 Task: Add Attachment from Google Drive to Card Card0000000139 in Board Board0000000035 in Workspace WS0000000012 in Trello. Add Cover Orange to Card Card0000000139 in Board Board0000000035 in Workspace WS0000000012 in Trello. Add "Add Label …" with "Title" Title0000000139 to Button Button0000000139 to Card Card0000000139 in Board Board0000000035 in Workspace WS0000000012 in Trello. Add Description DS0000000139 to Card Card0000000139 in Board Board0000000035 in Workspace WS0000000012 in Trello. Add Comment CM0000000139 to Card Card0000000139 in Board Board0000000035 in Workspace WS0000000012 in Trello
Action: Mouse moved to (266, 174)
Screenshot: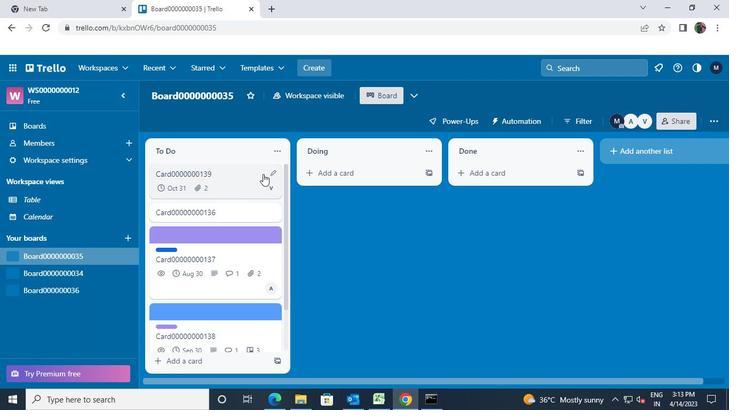 
Action: Mouse pressed left at (266, 174)
Screenshot: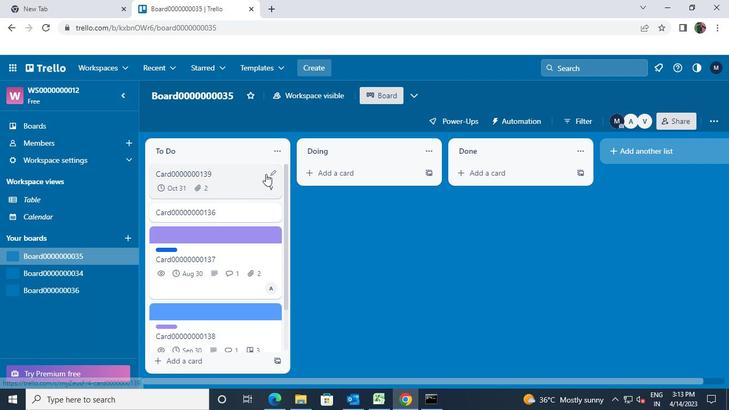 
Action: Mouse moved to (331, 174)
Screenshot: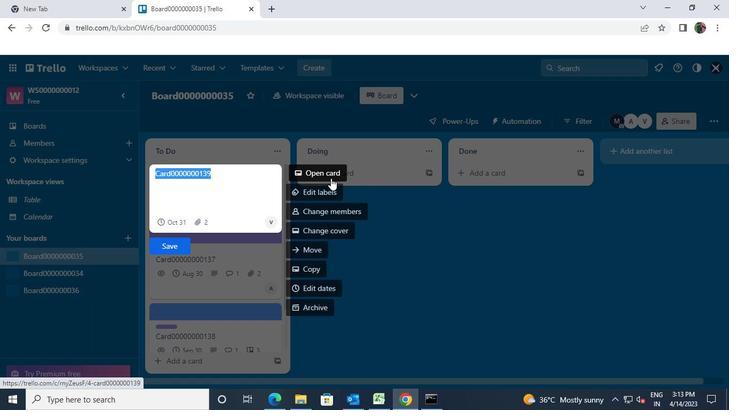 
Action: Mouse pressed left at (331, 174)
Screenshot: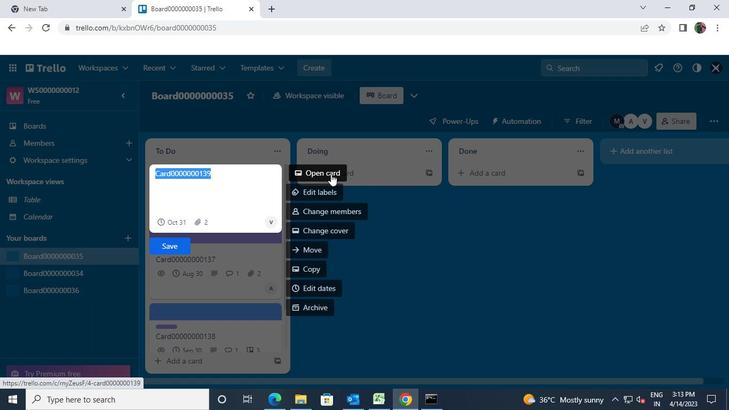 
Action: Mouse moved to (480, 237)
Screenshot: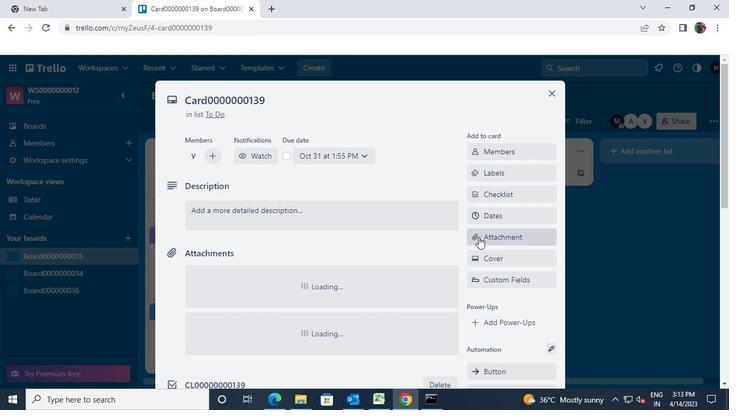 
Action: Mouse pressed left at (480, 237)
Screenshot: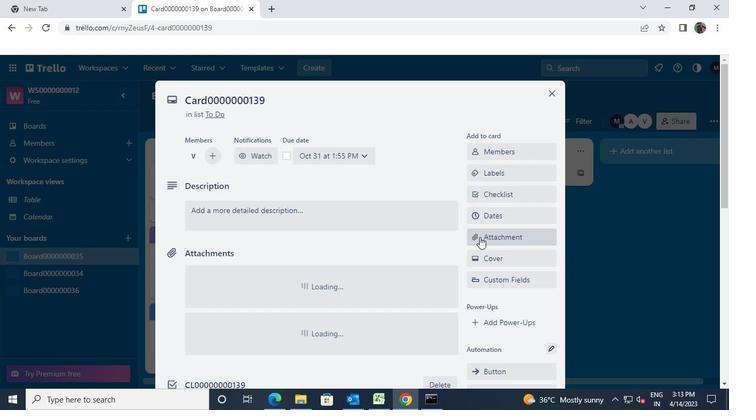 
Action: Mouse moved to (489, 145)
Screenshot: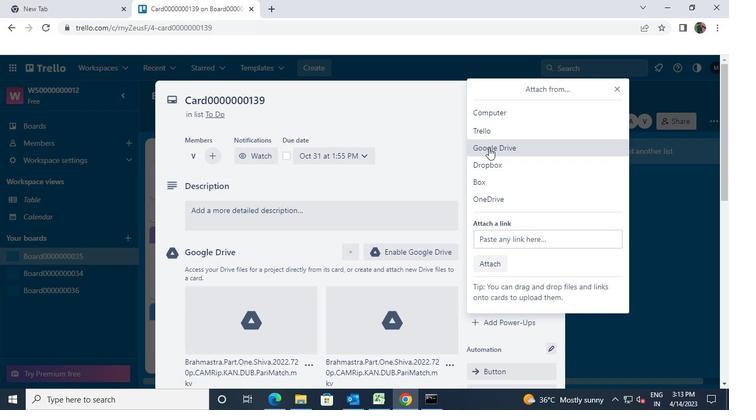 
Action: Mouse pressed left at (489, 145)
Screenshot: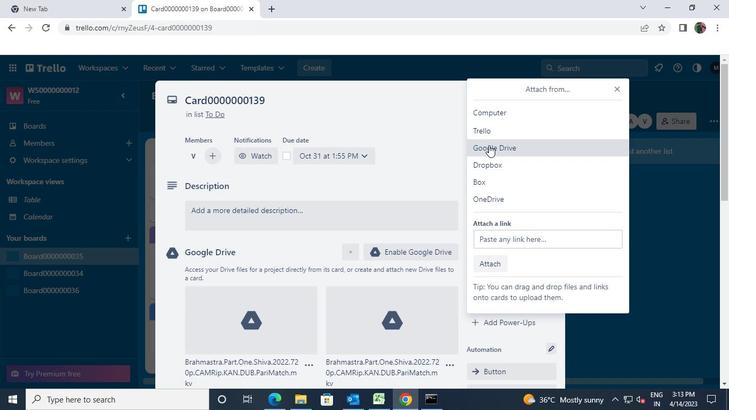 
Action: Mouse moved to (518, 303)
Screenshot: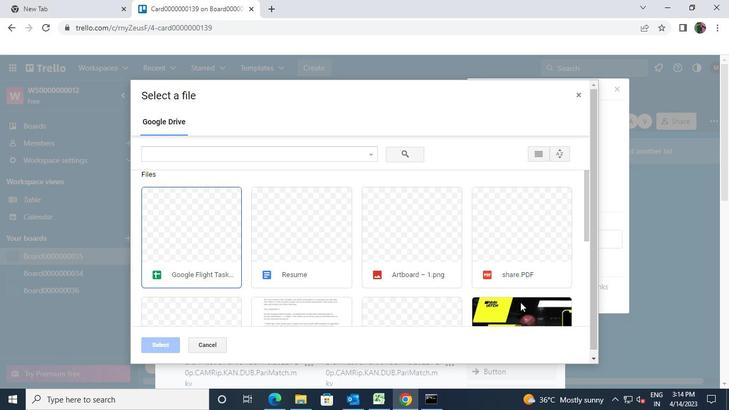 
Action: Mouse pressed left at (518, 303)
Screenshot: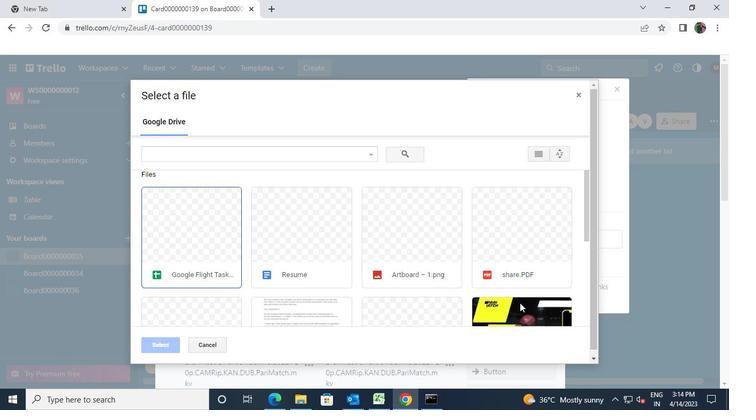 
Action: Mouse moved to (158, 346)
Screenshot: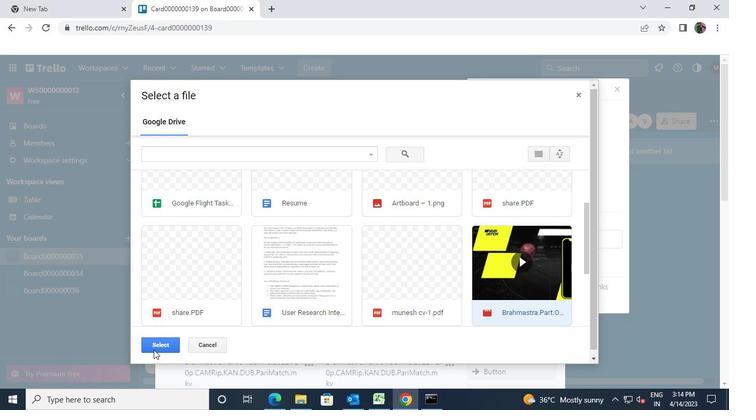 
Action: Mouse pressed left at (158, 346)
Screenshot: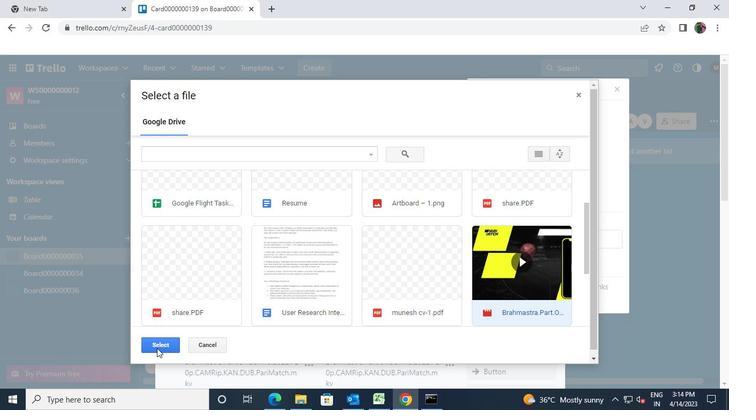 
Action: Mouse moved to (552, 93)
Screenshot: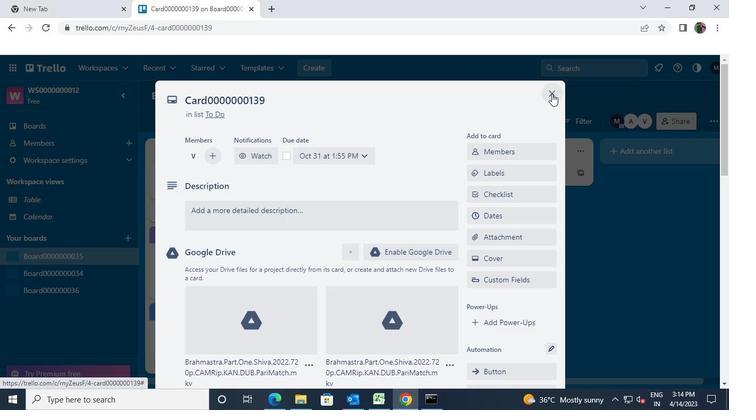
Action: Mouse pressed left at (552, 93)
Screenshot: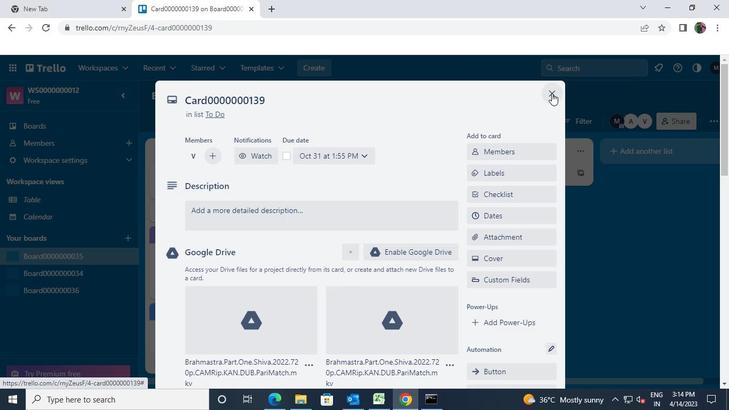 
Action: Mouse moved to (273, 174)
Screenshot: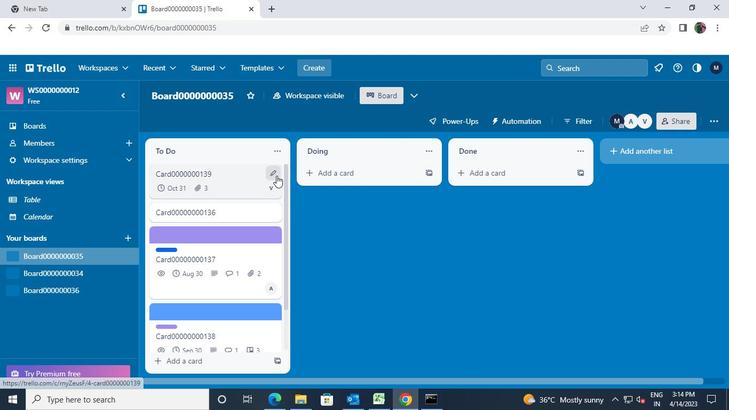 
Action: Mouse pressed left at (273, 174)
Screenshot: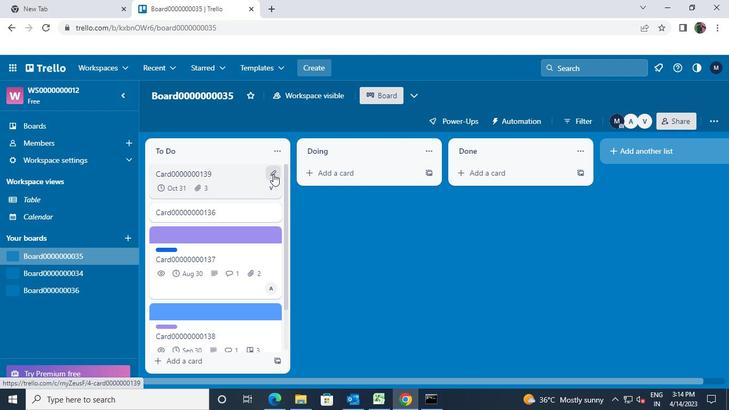 
Action: Mouse moved to (315, 228)
Screenshot: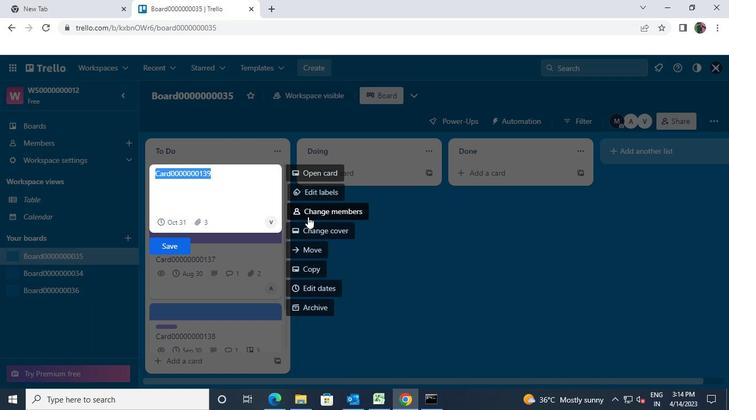 
Action: Mouse pressed left at (315, 228)
Screenshot: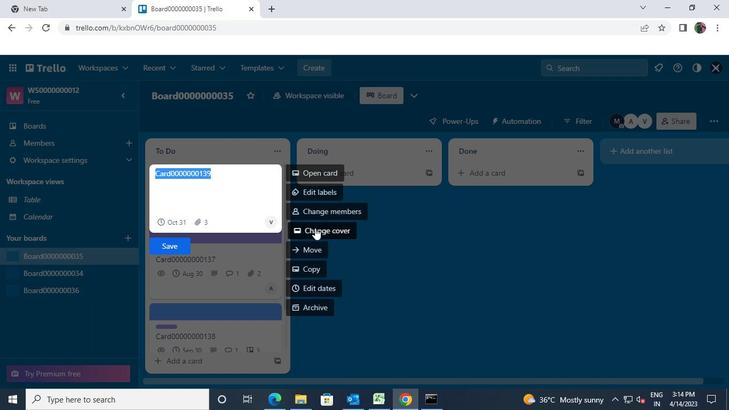 
Action: Mouse moved to (392, 185)
Screenshot: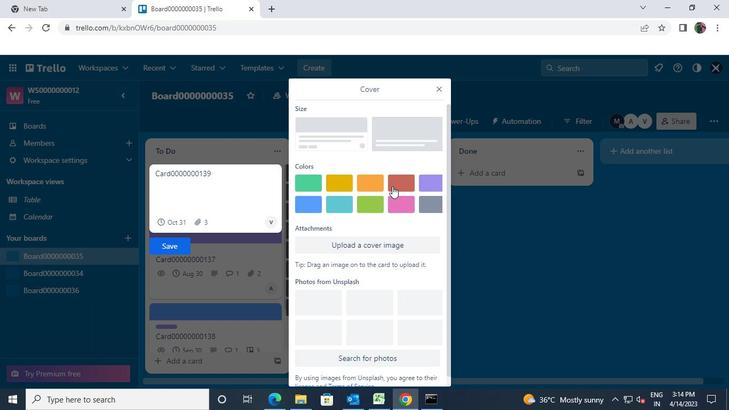 
Action: Mouse pressed left at (392, 185)
Screenshot: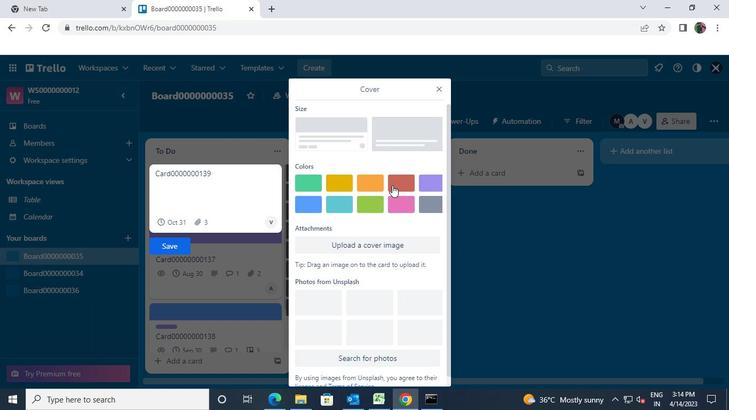 
Action: Mouse moved to (174, 260)
Screenshot: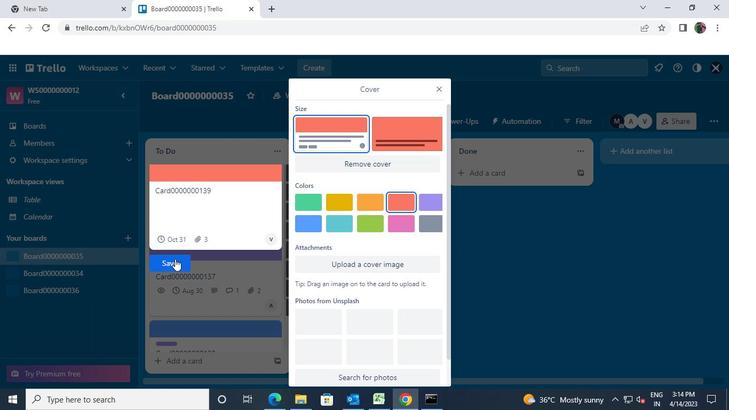 
Action: Mouse pressed left at (174, 260)
Screenshot: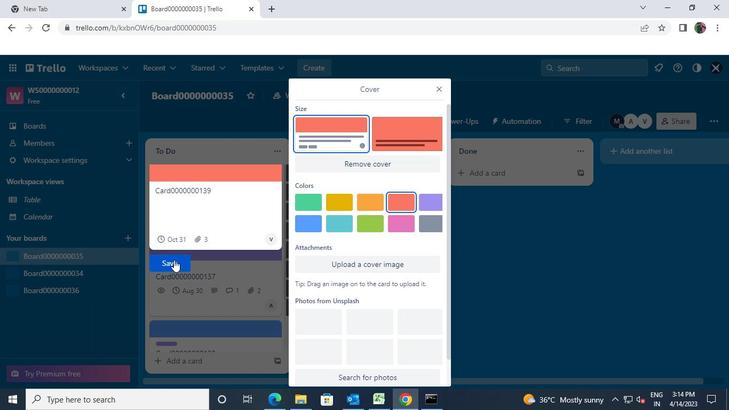 
Action: Mouse moved to (270, 177)
Screenshot: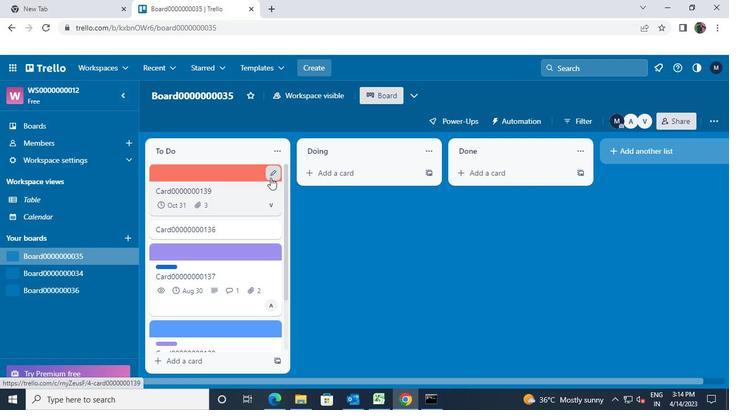 
Action: Mouse pressed left at (270, 177)
Screenshot: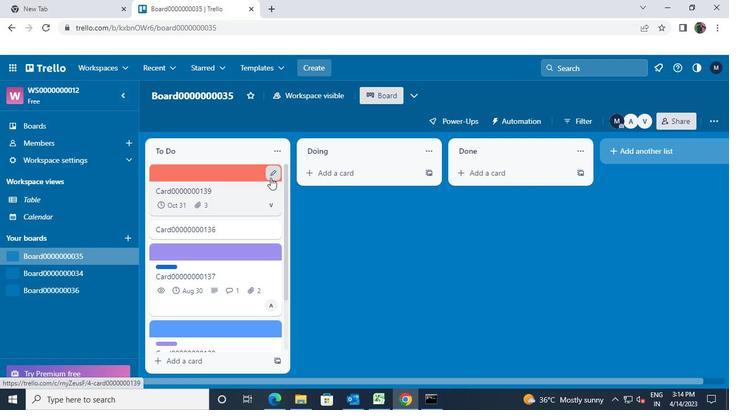 
Action: Mouse moved to (312, 177)
Screenshot: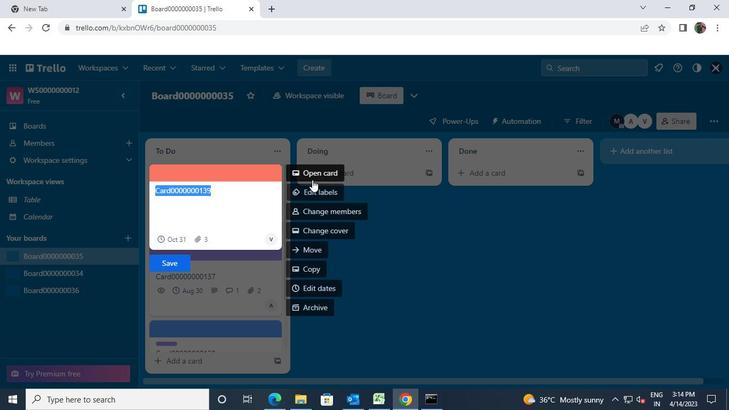
Action: Mouse pressed left at (312, 177)
Screenshot: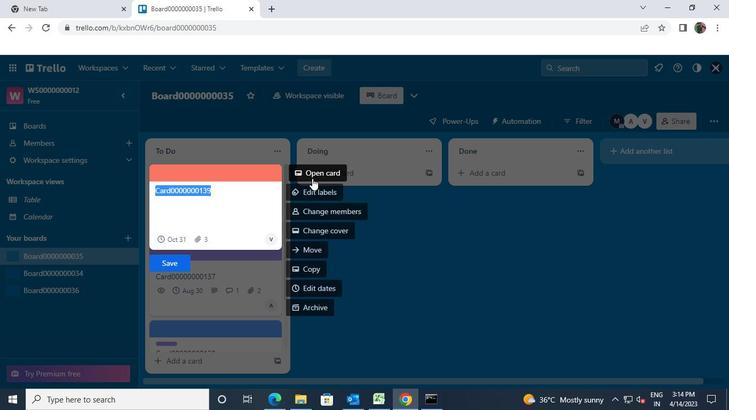 
Action: Mouse moved to (526, 235)
Screenshot: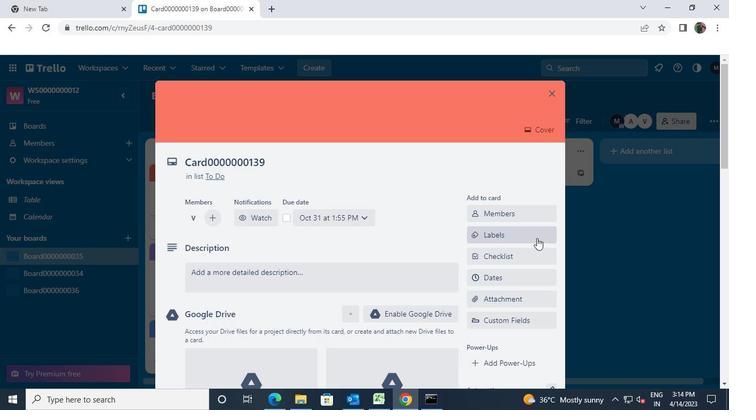 
Action: Mouse pressed left at (526, 235)
Screenshot: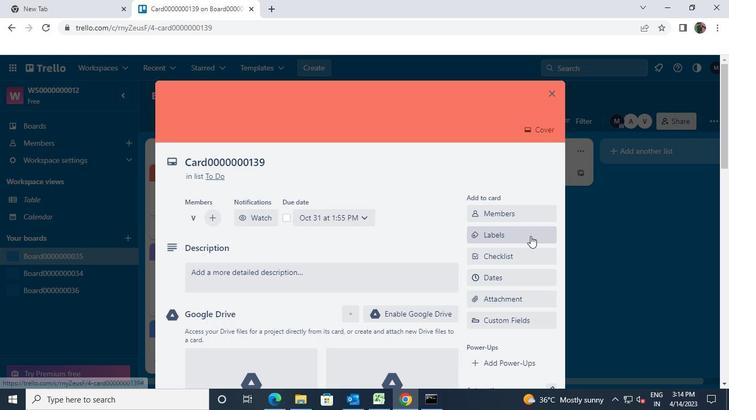 
Action: Mouse moved to (530, 339)
Screenshot: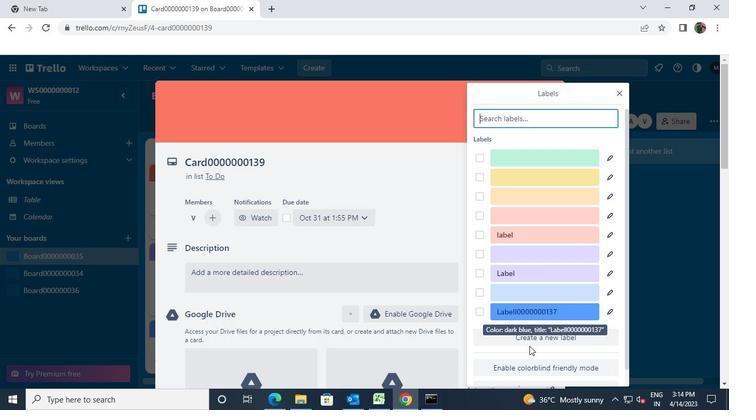 
Action: Mouse pressed left at (530, 339)
Screenshot: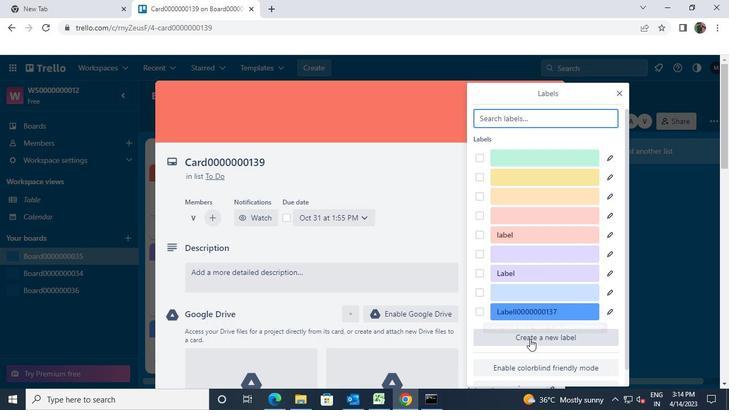 
Action: Mouse moved to (497, 187)
Screenshot: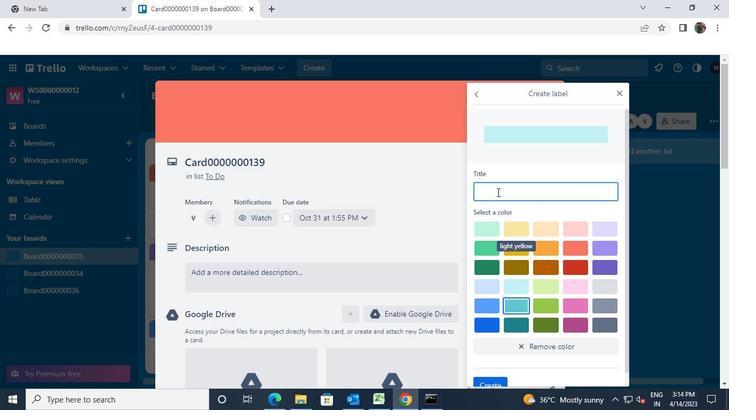 
Action: Mouse pressed left at (497, 187)
Screenshot: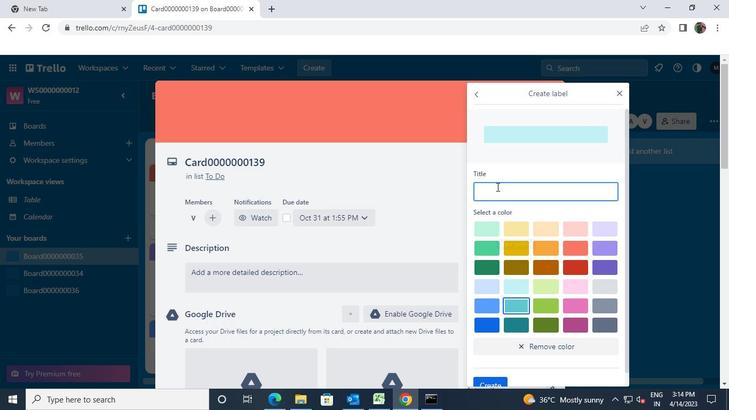 
Action: Key pressed <Key.shift>Button<<96>><<96>><<96>><<96>><<96>><<96>><<96>><<97>><<99>><<105>>
Screenshot: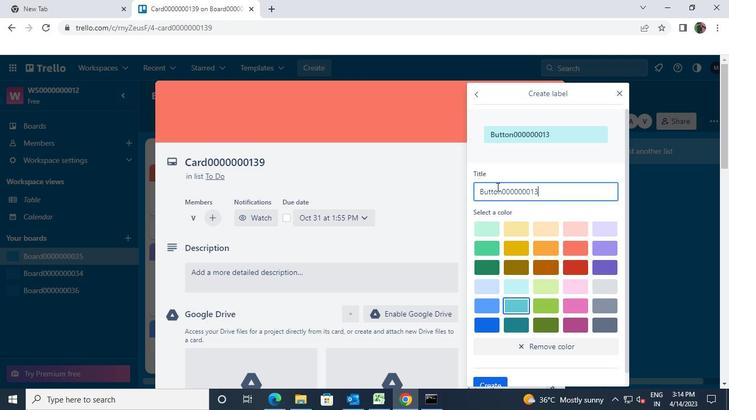 
Action: Mouse scrolled (497, 186) with delta (0, 0)
Screenshot: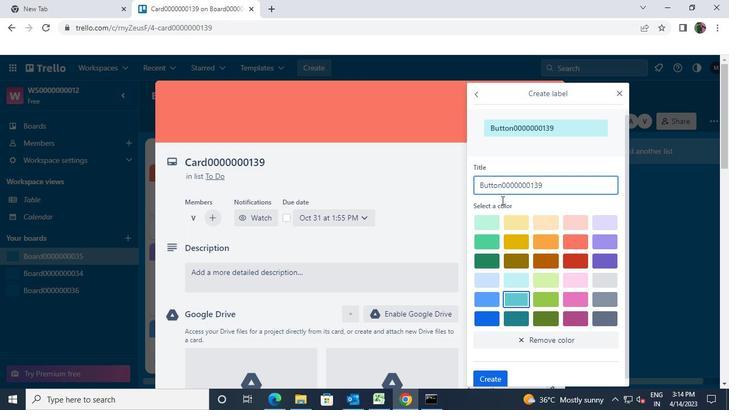 
Action: Mouse moved to (502, 200)
Screenshot: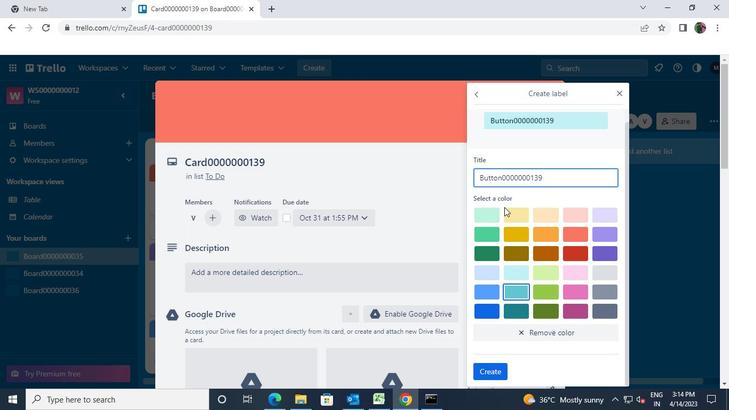 
Action: Mouse scrolled (502, 199) with delta (0, 0)
Screenshot: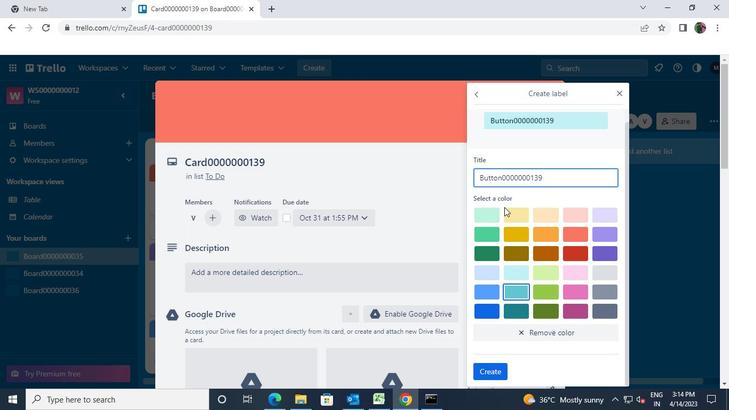 
Action: Mouse moved to (497, 372)
Screenshot: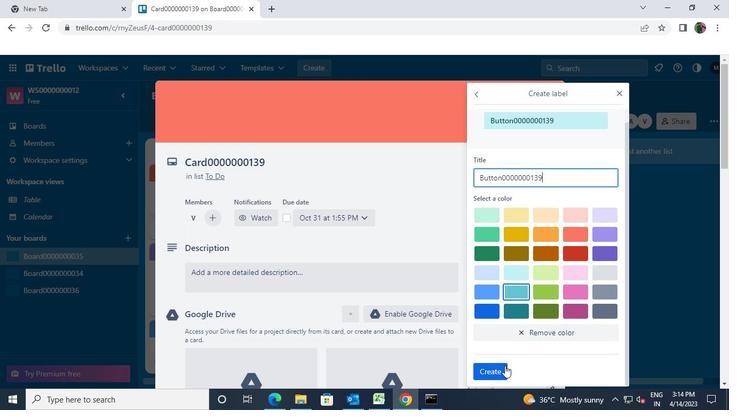 
Action: Mouse pressed left at (497, 372)
Screenshot: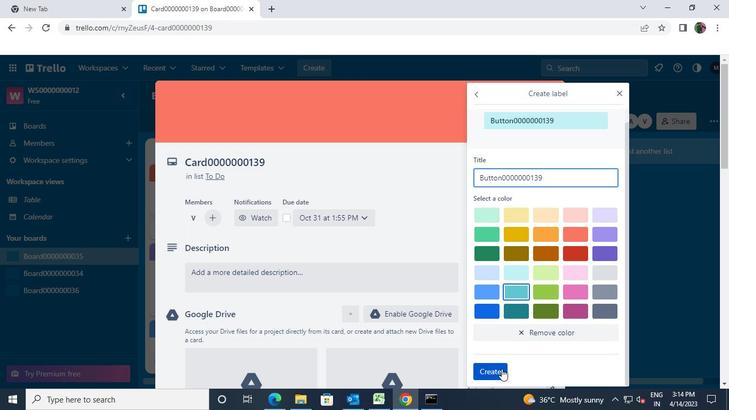 
Action: Mouse moved to (621, 91)
Screenshot: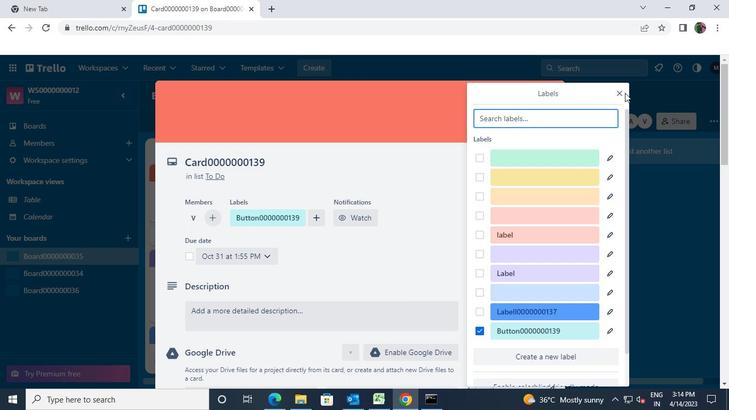 
Action: Mouse pressed left at (621, 91)
Screenshot: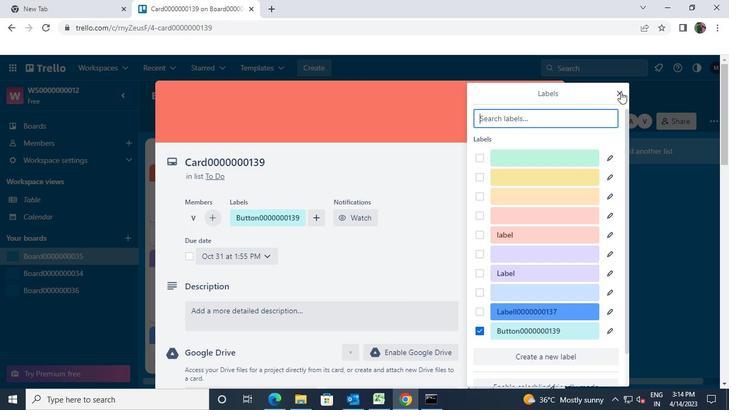 
Action: Mouse moved to (288, 261)
Screenshot: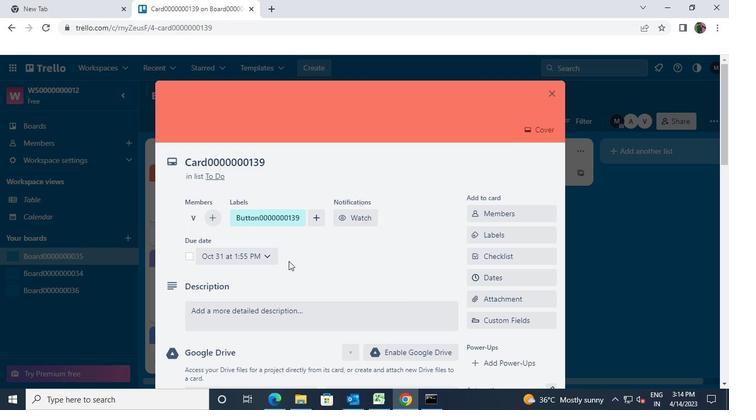 
Action: Mouse scrolled (288, 260) with delta (0, 0)
Screenshot: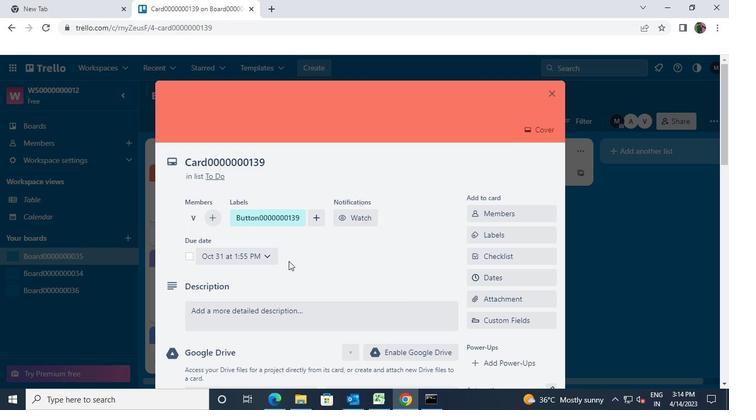 
Action: Mouse moved to (287, 260)
Screenshot: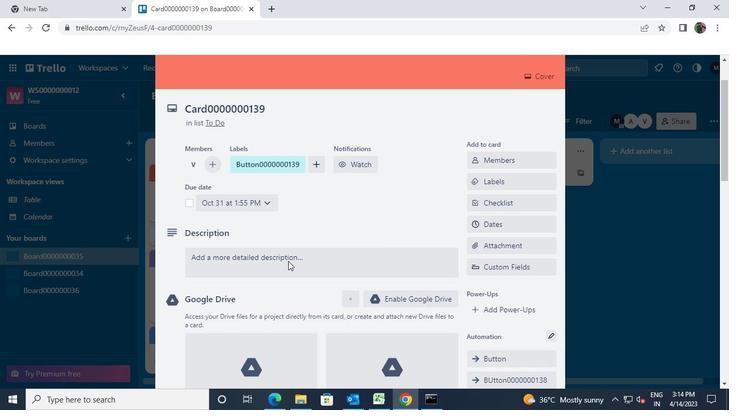 
Action: Mouse pressed left at (287, 260)
Screenshot: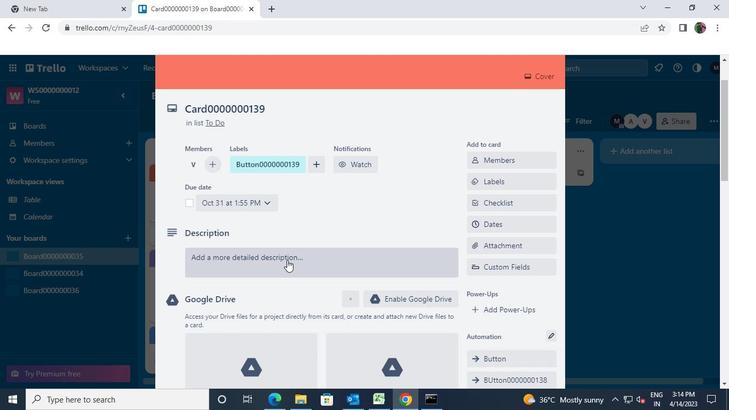
Action: Key pressed <Key.shift>DS<<96>><<96>><<96>><<96>><<96>><<96>><<96>><<97>><<99>><<105>>
Screenshot: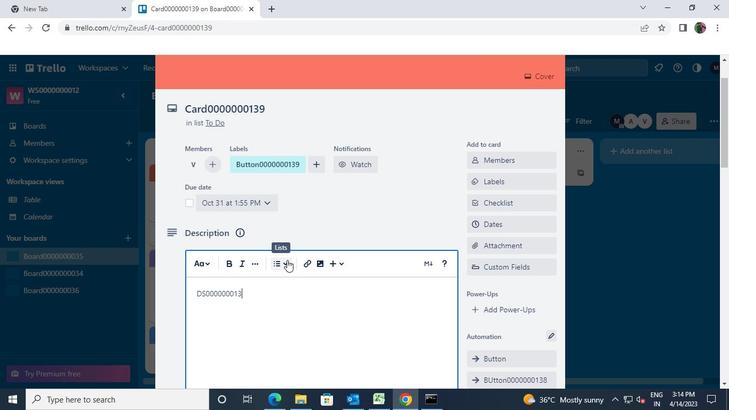 
Action: Mouse moved to (292, 302)
Screenshot: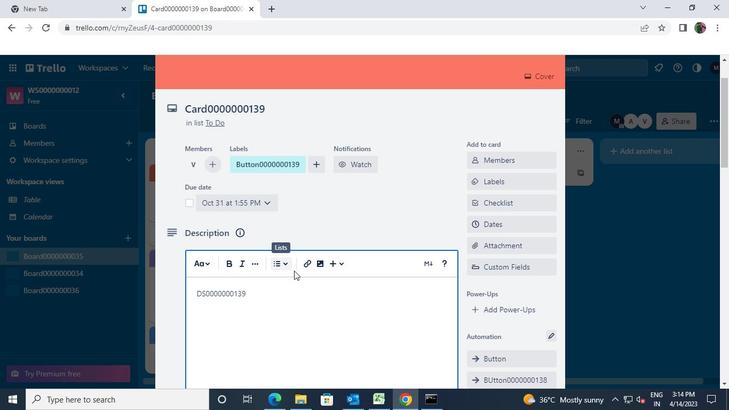 
Action: Mouse scrolled (292, 301) with delta (0, 0)
Screenshot: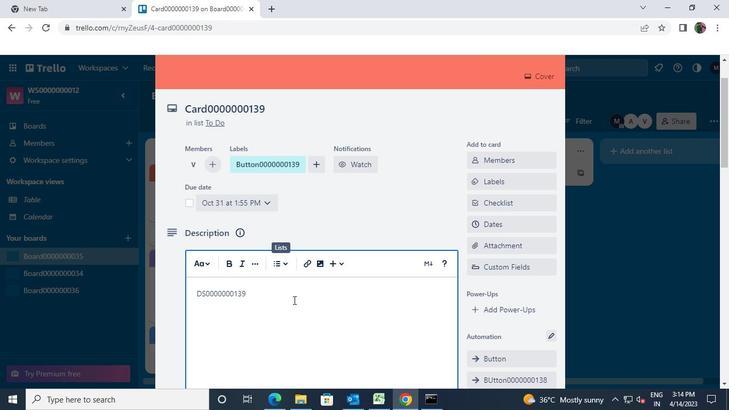 
Action: Mouse scrolled (292, 301) with delta (0, 0)
Screenshot: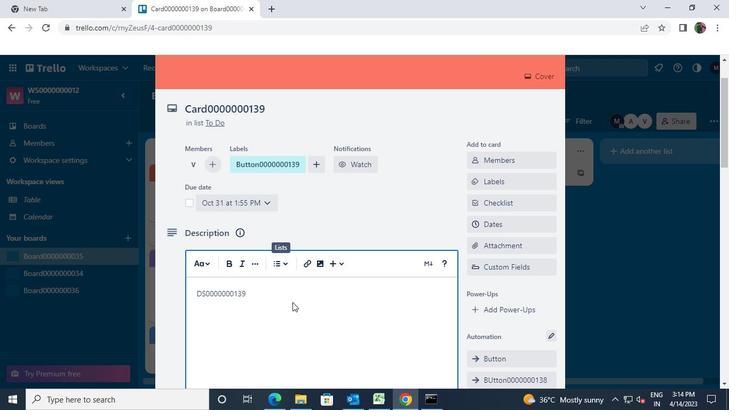 
Action: Mouse scrolled (292, 301) with delta (0, 0)
Screenshot: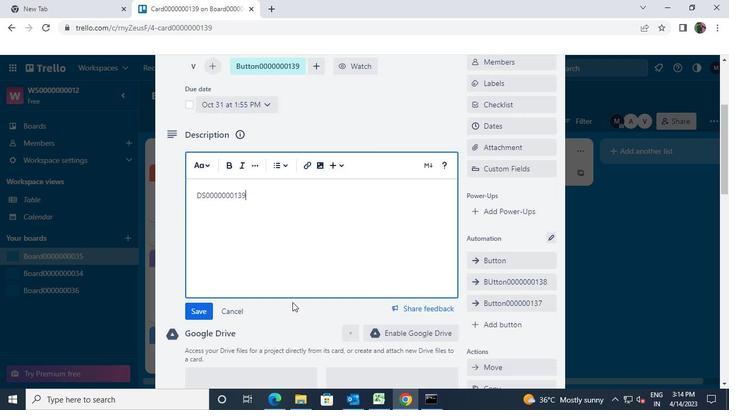 
Action: Mouse moved to (197, 251)
Screenshot: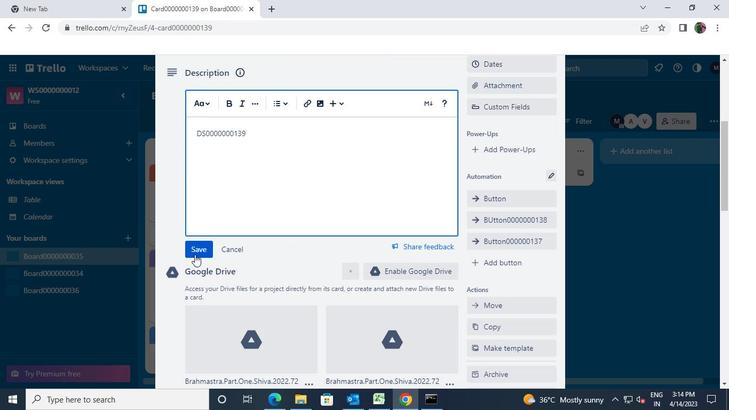
Action: Mouse pressed left at (197, 251)
Screenshot: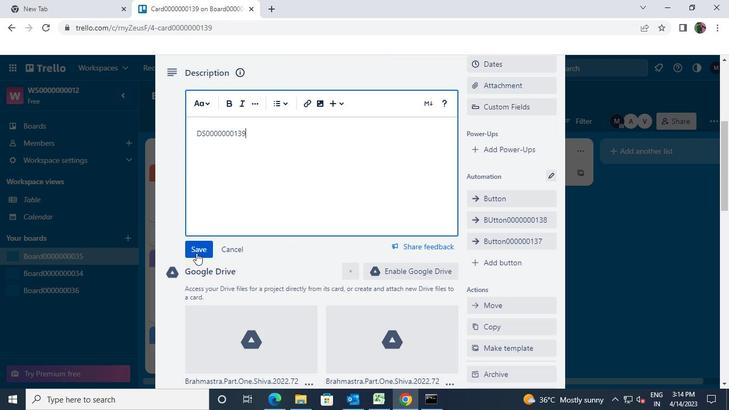 
Action: Mouse moved to (288, 266)
Screenshot: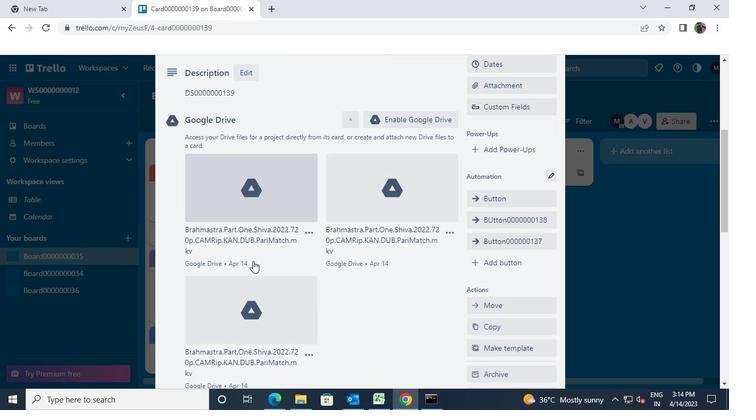 
Action: Mouse scrolled (288, 266) with delta (0, 0)
Screenshot: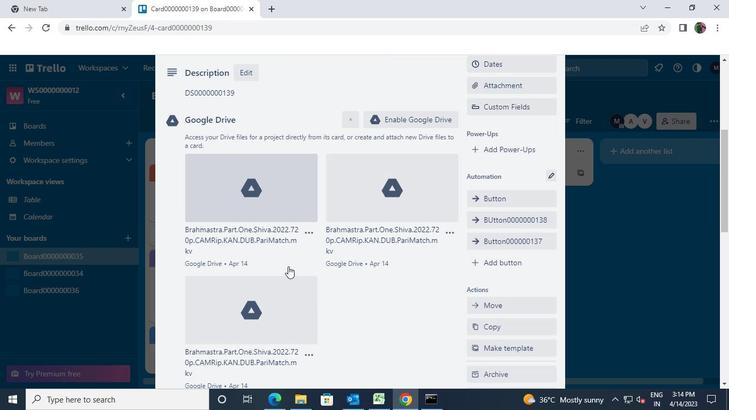 
Action: Mouse scrolled (288, 266) with delta (0, 0)
Screenshot: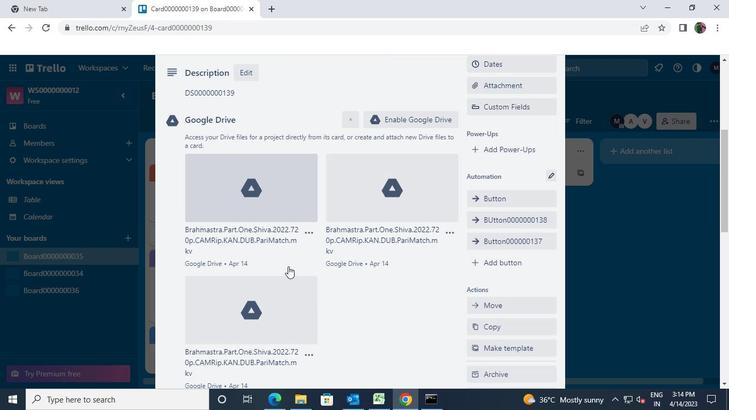 
Action: Mouse scrolled (288, 266) with delta (0, 0)
Screenshot: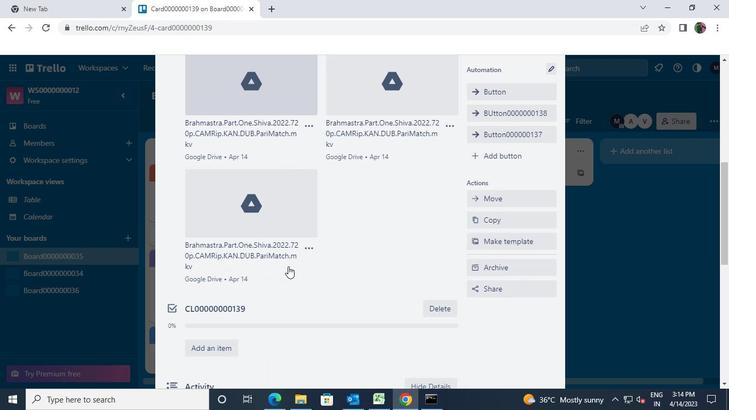 
Action: Mouse scrolled (288, 266) with delta (0, 0)
Screenshot: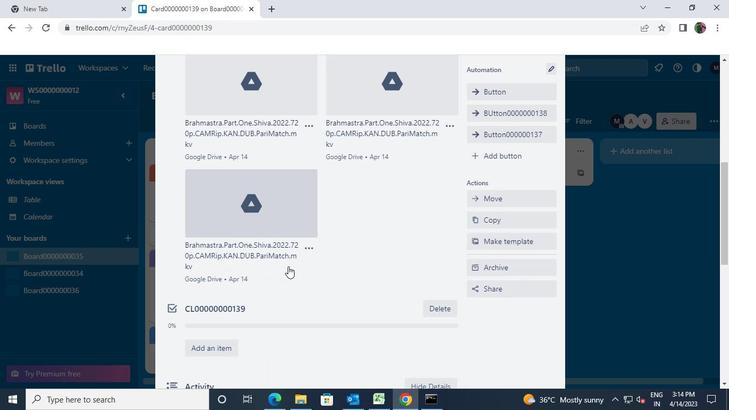
Action: Mouse scrolled (288, 266) with delta (0, 0)
Screenshot: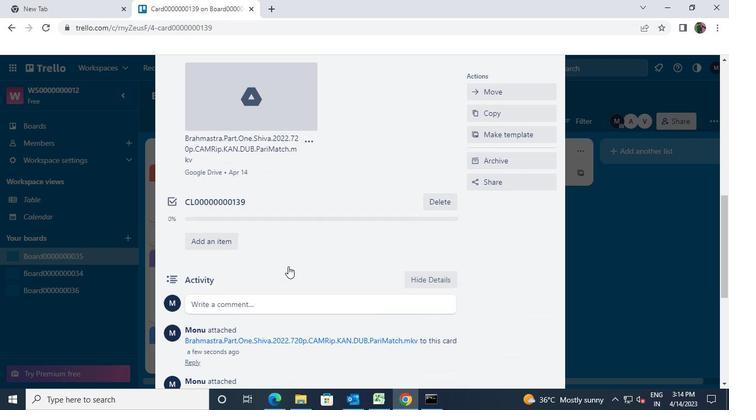 
Action: Mouse moved to (284, 254)
Screenshot: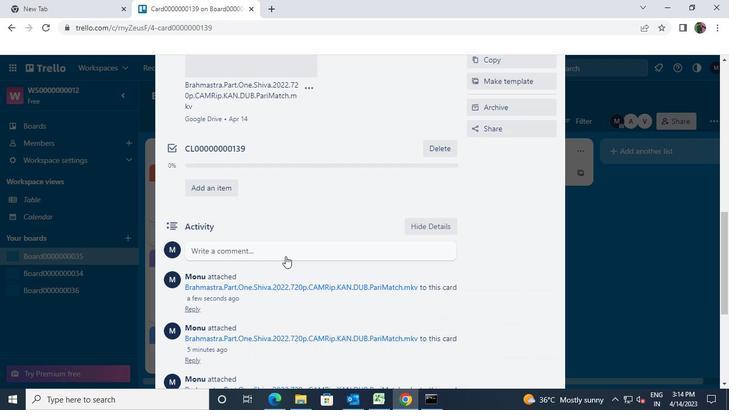 
Action: Mouse pressed left at (284, 254)
Screenshot: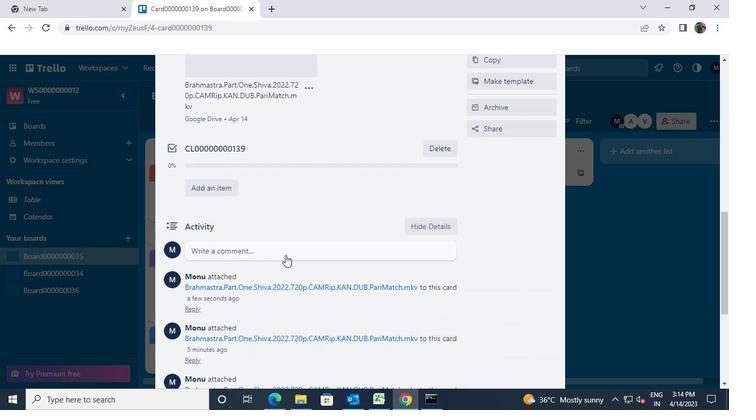 
Action: Key pressed <Key.shift>CM<<96>><<96>><<96>><<96>><<96>><<96>><<96>><<96>><<97>><<99>><<105>>
Screenshot: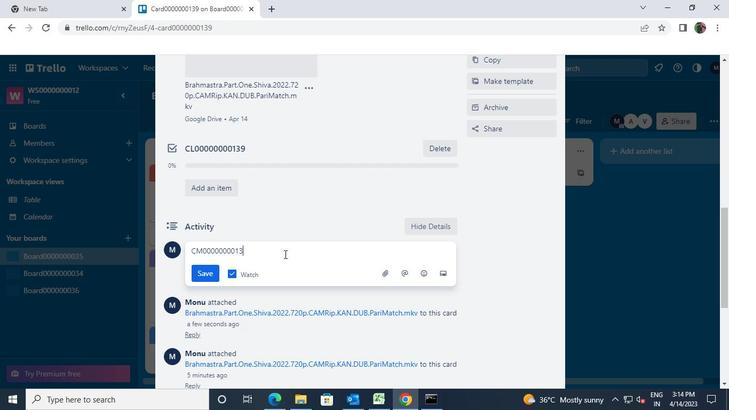 
Action: Mouse moved to (206, 271)
Screenshot: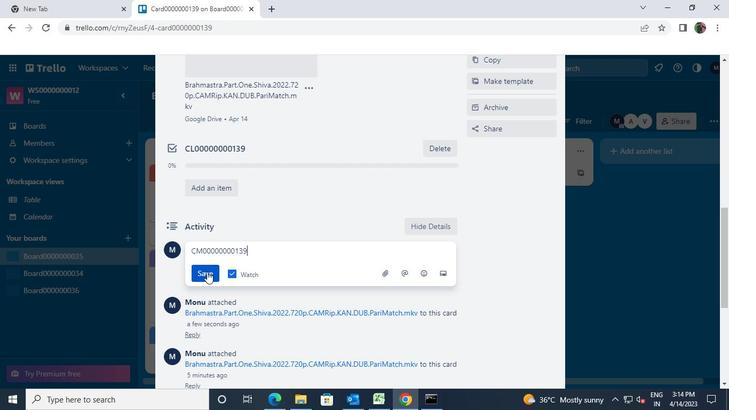 
Action: Mouse pressed left at (206, 271)
Screenshot: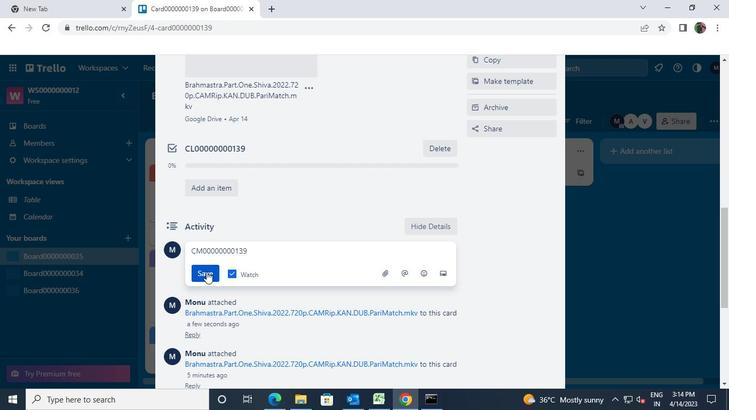 
Action: Mouse moved to (354, 231)
Screenshot: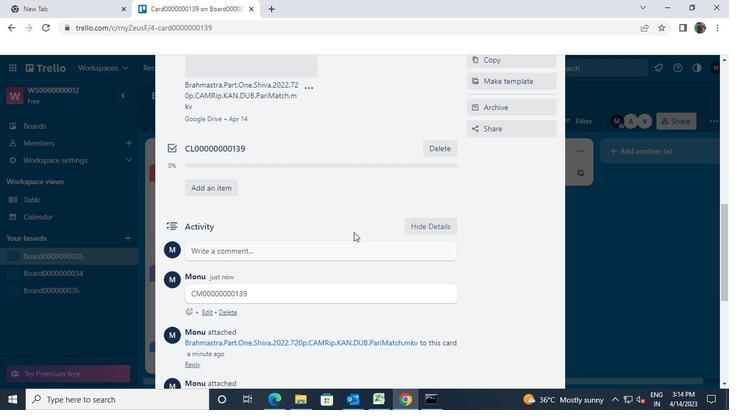 
Action: Mouse scrolled (354, 232) with delta (0, 0)
Screenshot: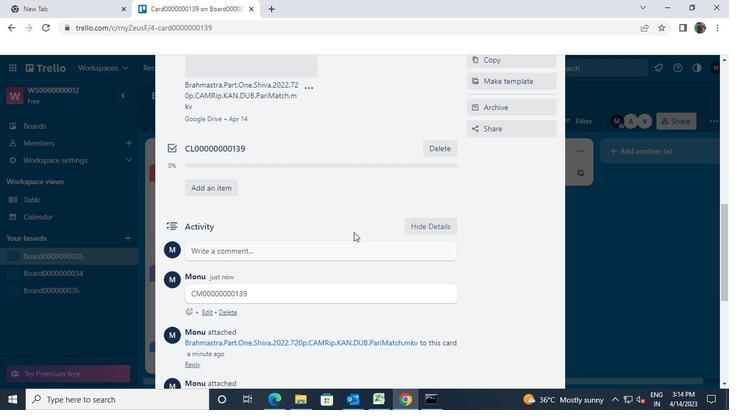 
Action: Mouse scrolled (354, 232) with delta (0, 0)
Screenshot: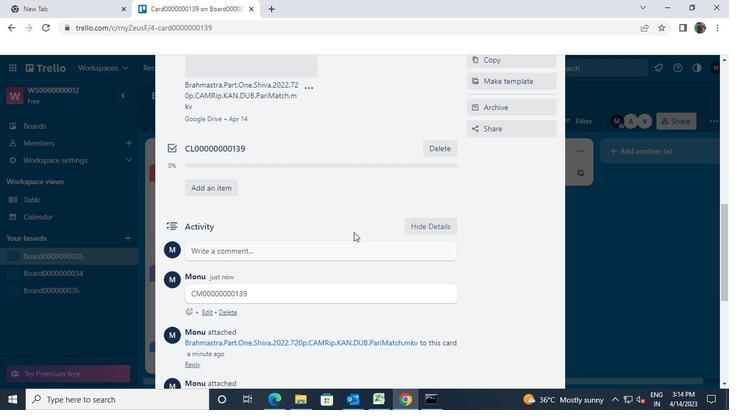 
Action: Mouse scrolled (354, 232) with delta (0, 0)
Screenshot: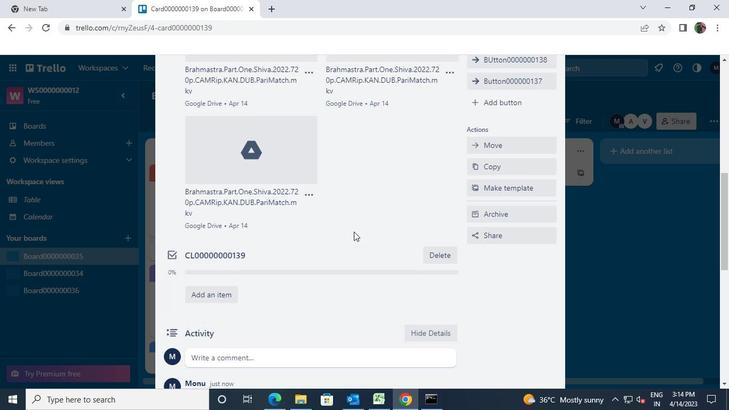 
Action: Mouse scrolled (354, 232) with delta (0, 0)
Screenshot: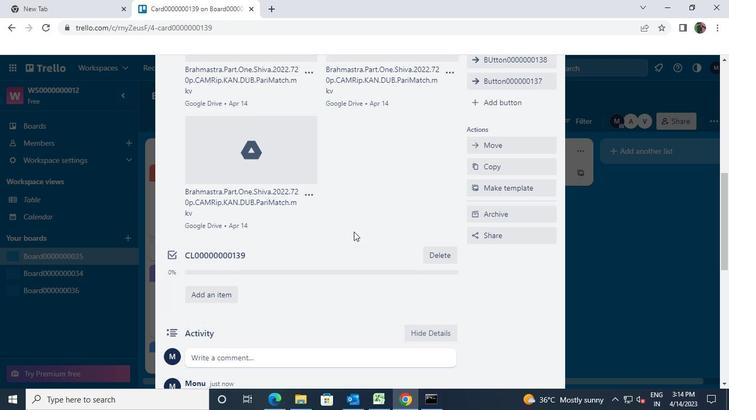 
Action: Mouse scrolled (354, 232) with delta (0, 0)
Screenshot: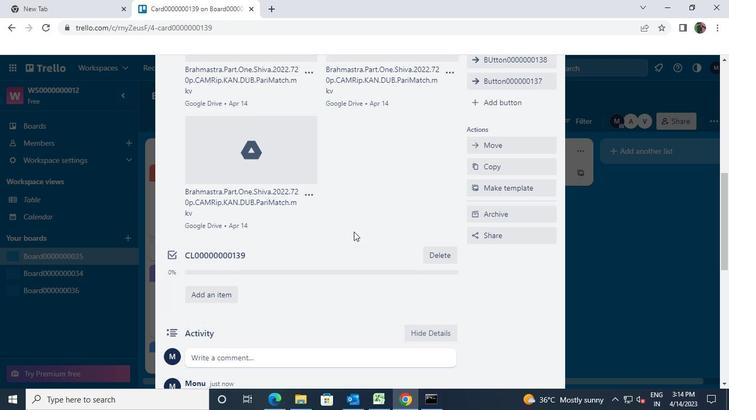 
Action: Mouse scrolled (354, 232) with delta (0, 0)
Screenshot: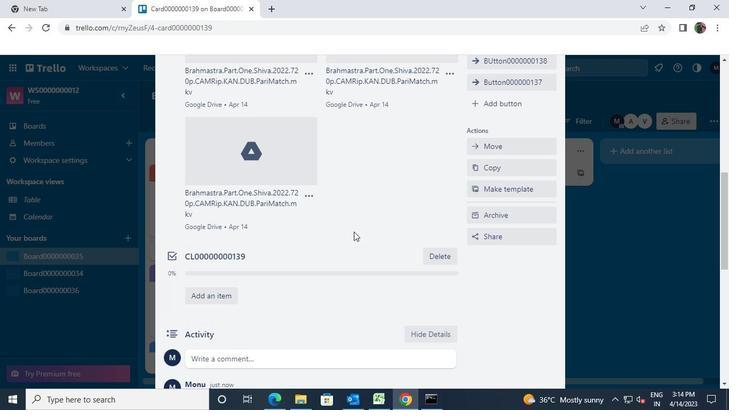 
Action: Mouse moved to (469, 167)
Screenshot: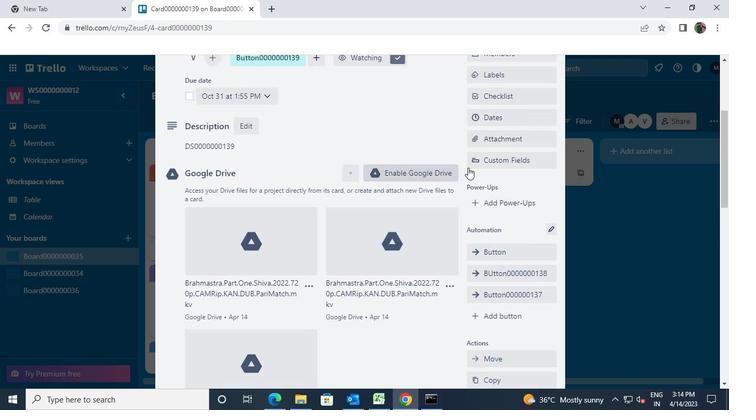 
Action: Mouse scrolled (469, 167) with delta (0, 0)
Screenshot: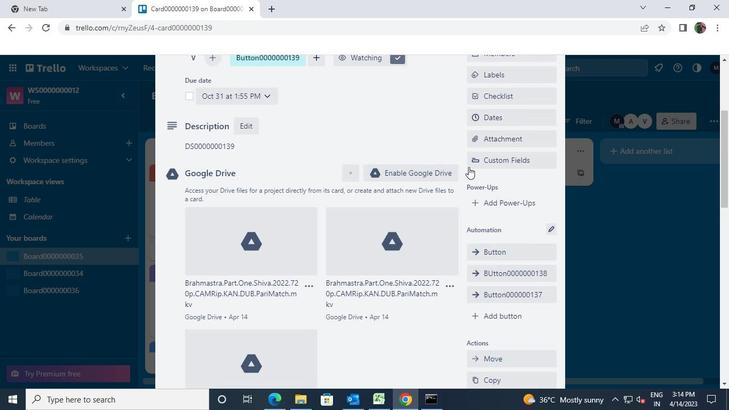 
Action: Mouse scrolled (469, 167) with delta (0, 0)
Screenshot: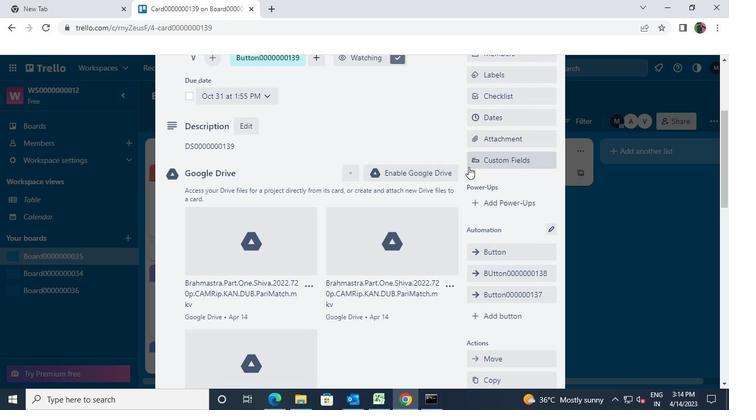 
Action: Mouse moved to (469, 166)
Screenshot: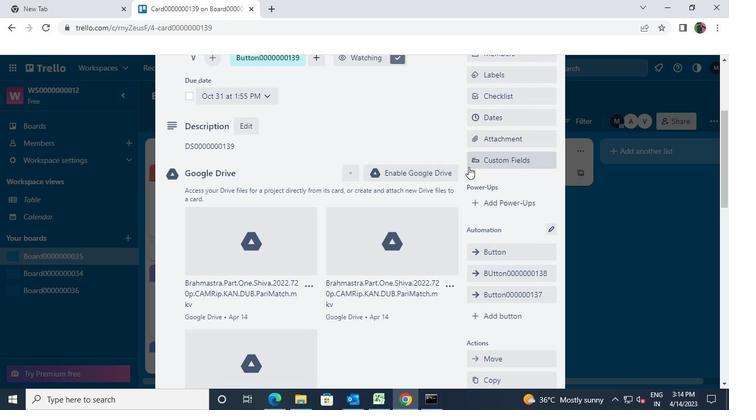 
Action: Mouse scrolled (469, 167) with delta (0, 0)
Screenshot: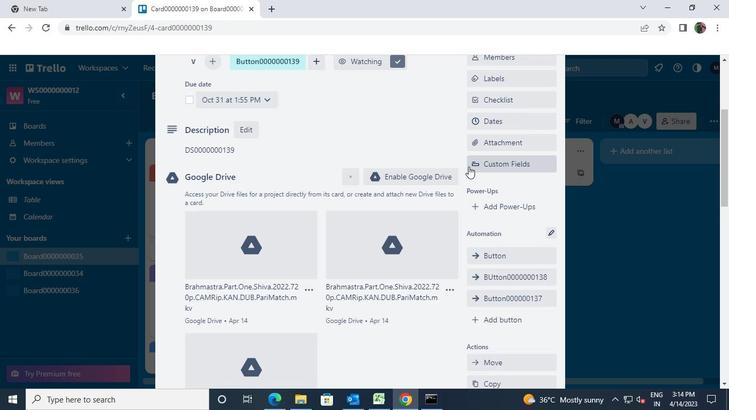 
Action: Mouse moved to (471, 164)
Screenshot: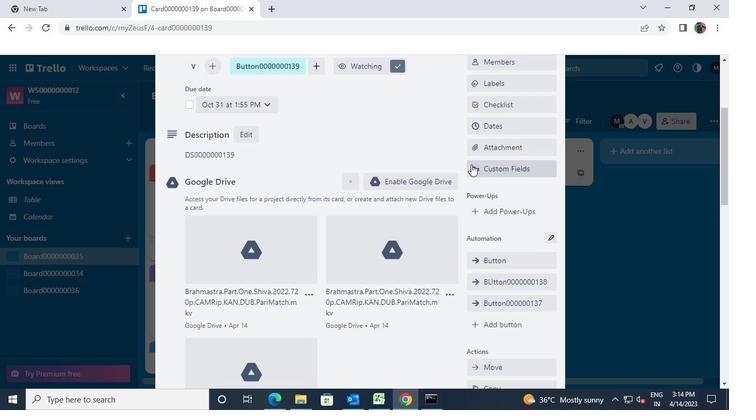 
Action: Mouse scrolled (471, 164) with delta (0, 0)
Screenshot: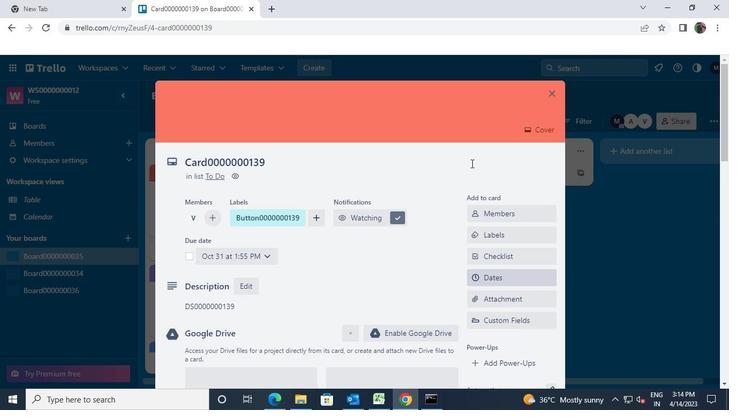 
Action: Mouse moved to (471, 163)
Screenshot: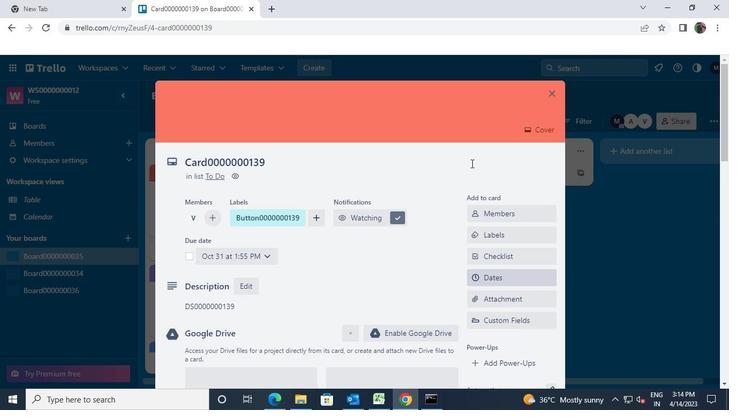 
Action: Mouse scrolled (471, 164) with delta (0, 0)
Screenshot: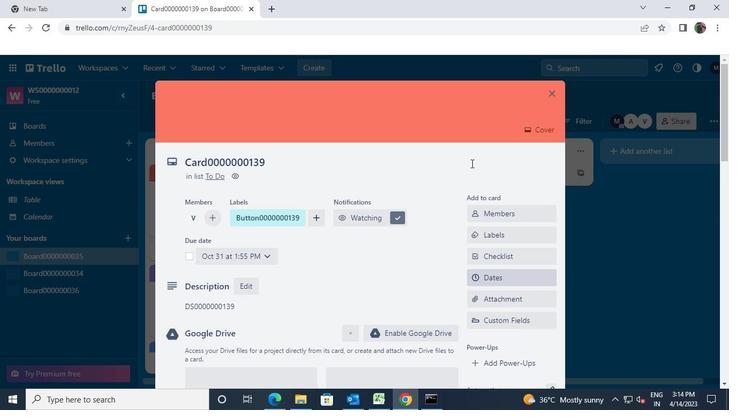
Action: Mouse moved to (549, 92)
Screenshot: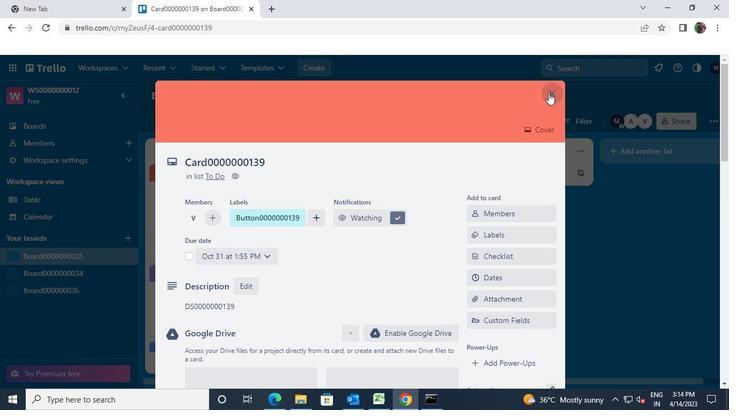 
Action: Mouse pressed left at (549, 92)
Screenshot: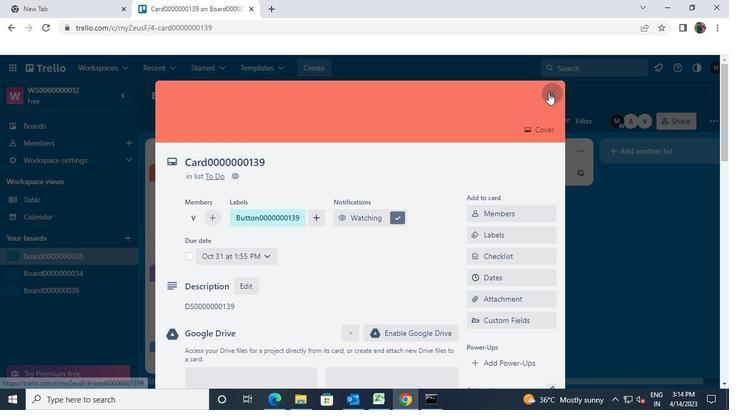 
Action: Mouse moved to (479, 323)
Screenshot: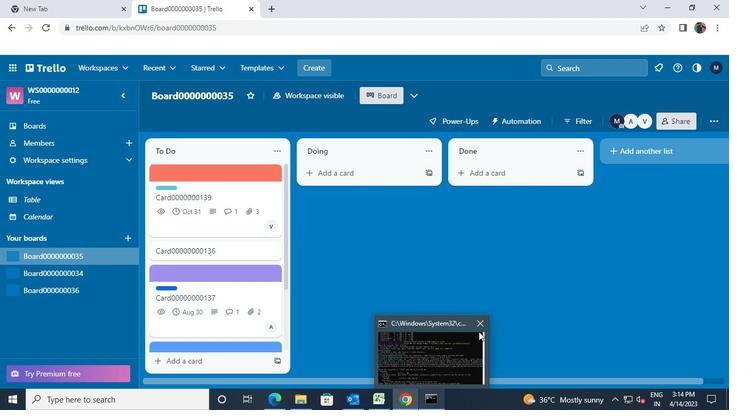 
Action: Mouse pressed left at (479, 323)
Screenshot: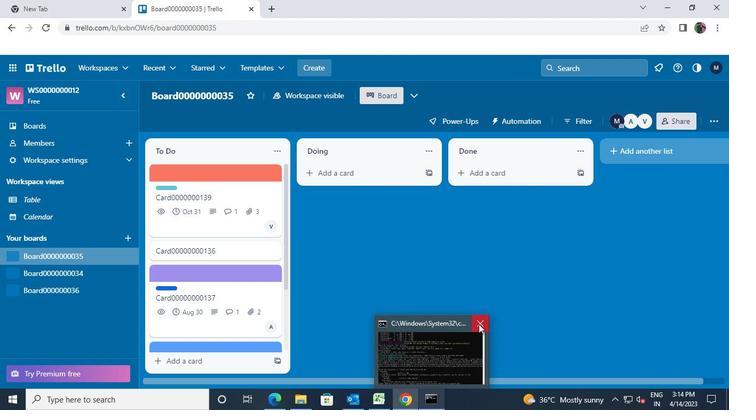 
